Task: Look for properties with 4 bathrooms.
Action: Mouse moved to (889, 128)
Screenshot: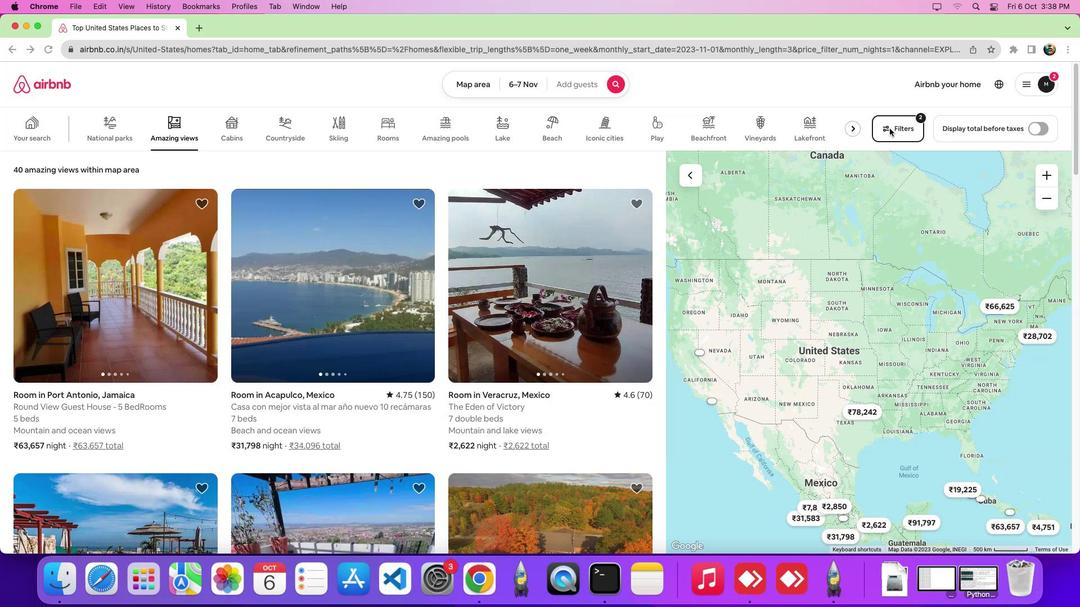 
Action: Mouse pressed left at (889, 128)
Screenshot: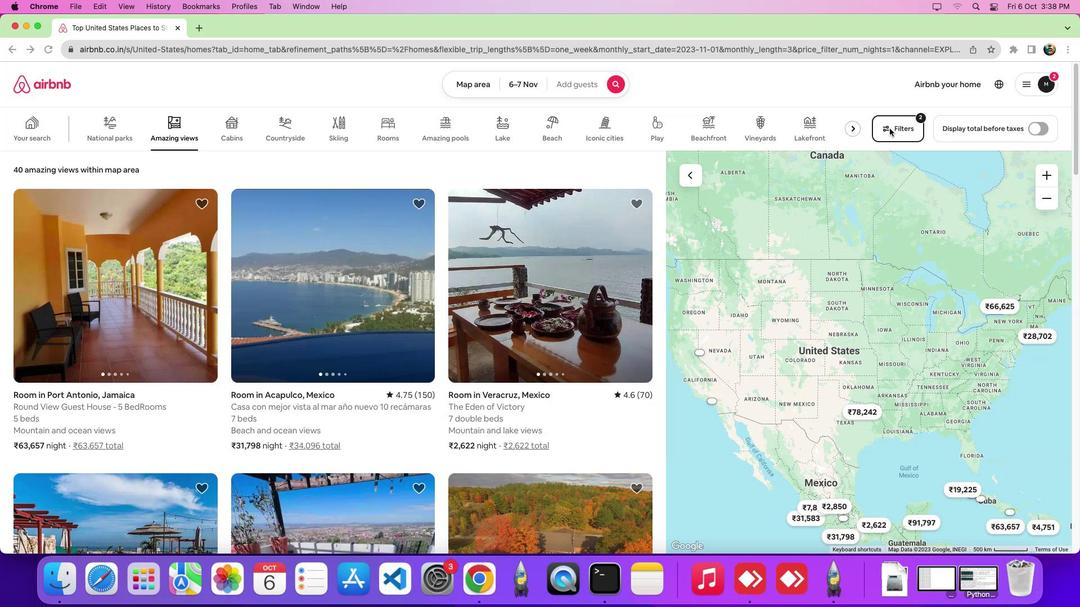 
Action: Mouse pressed left at (889, 128)
Screenshot: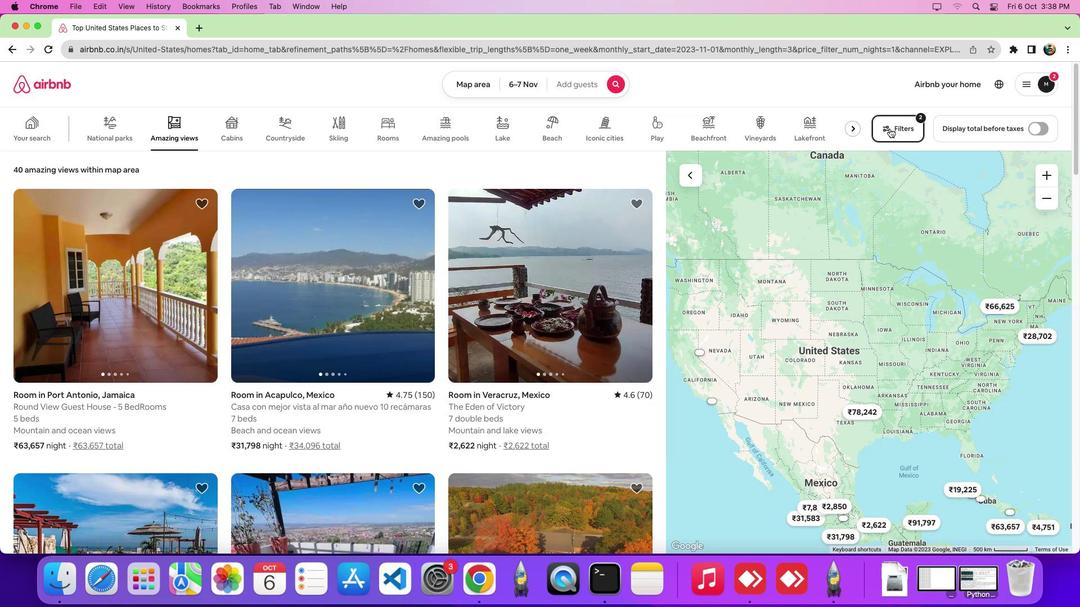 
Action: Mouse moved to (540, 201)
Screenshot: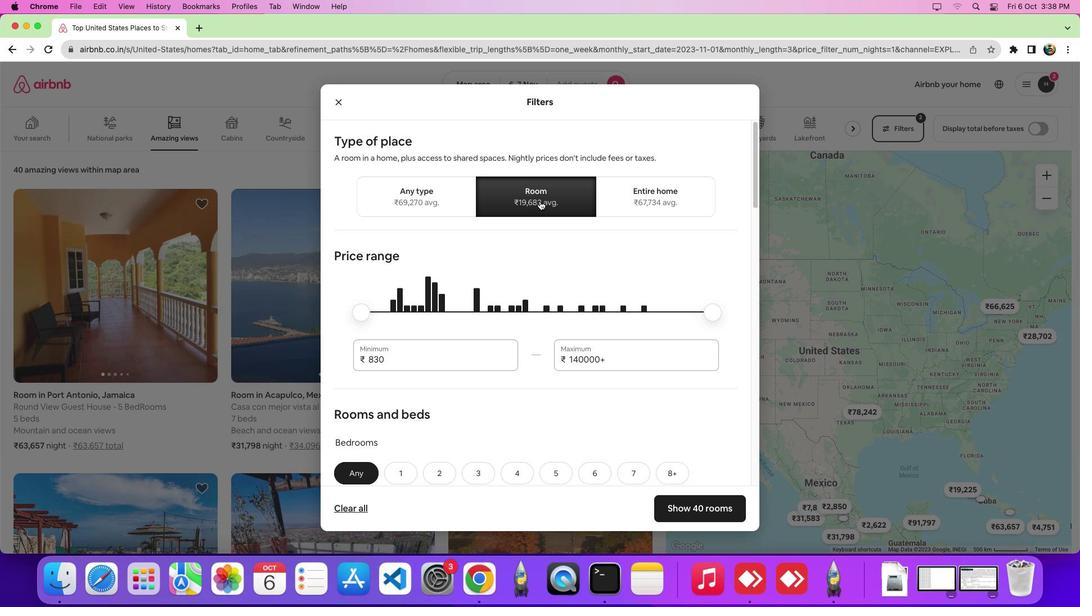
Action: Mouse pressed left at (540, 201)
Screenshot: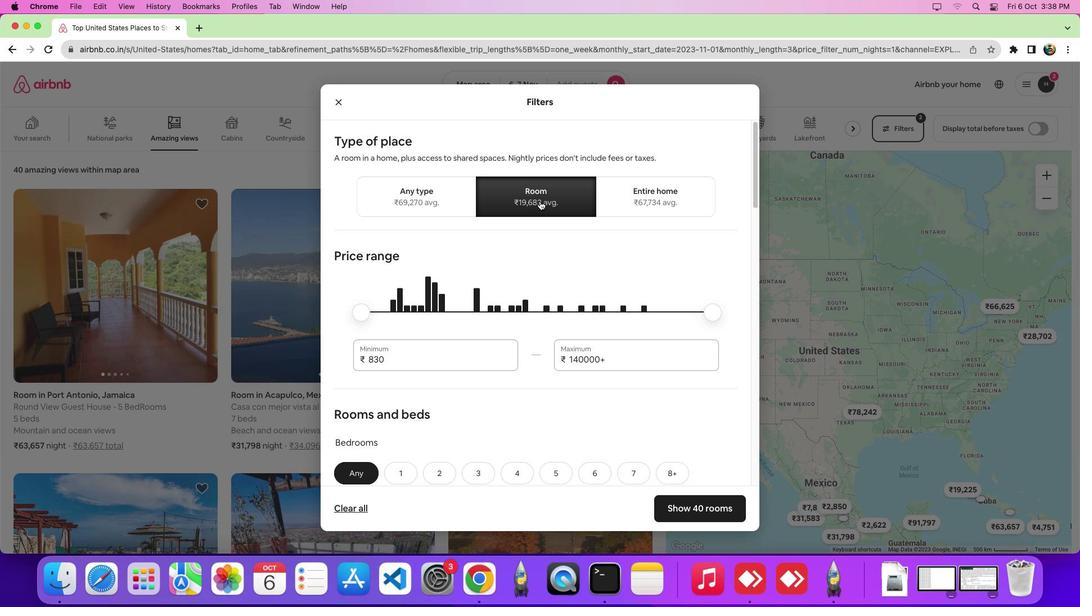 
Action: Mouse moved to (559, 298)
Screenshot: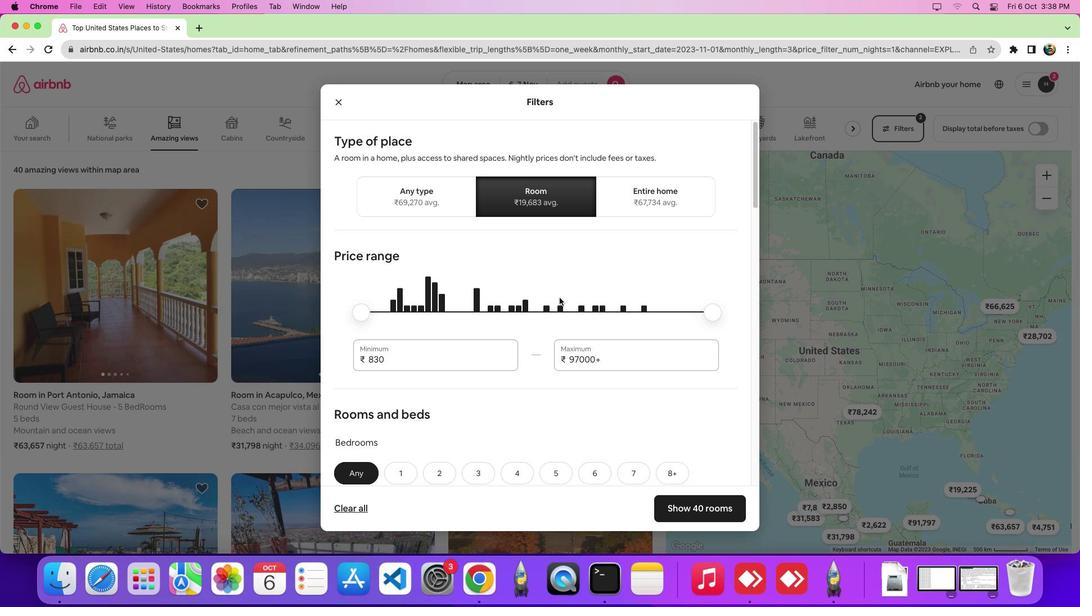 
Action: Mouse scrolled (559, 298) with delta (0, 0)
Screenshot: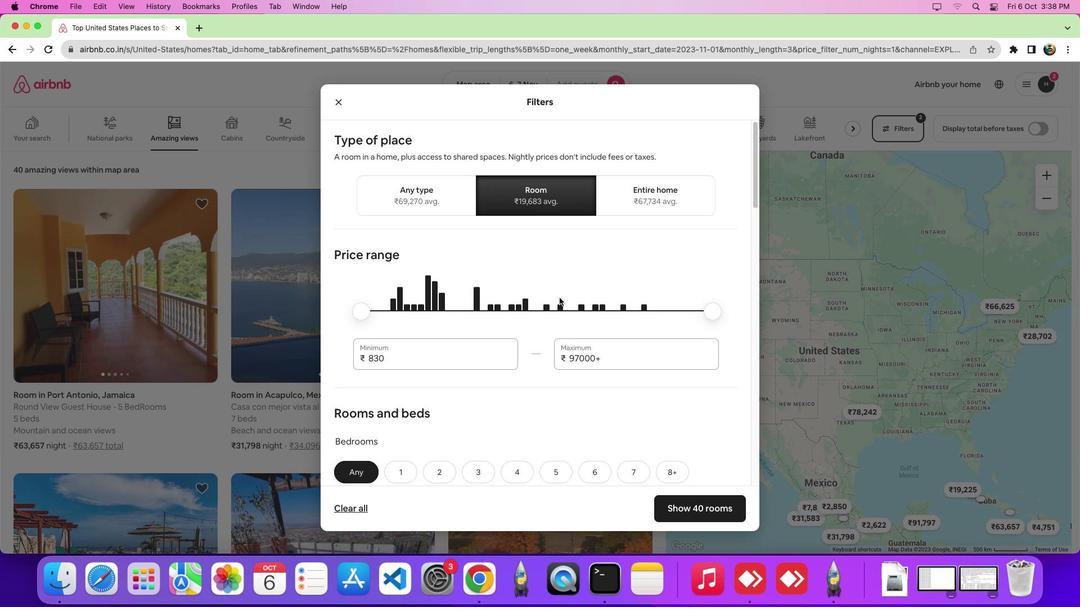 
Action: Mouse scrolled (559, 298) with delta (0, 0)
Screenshot: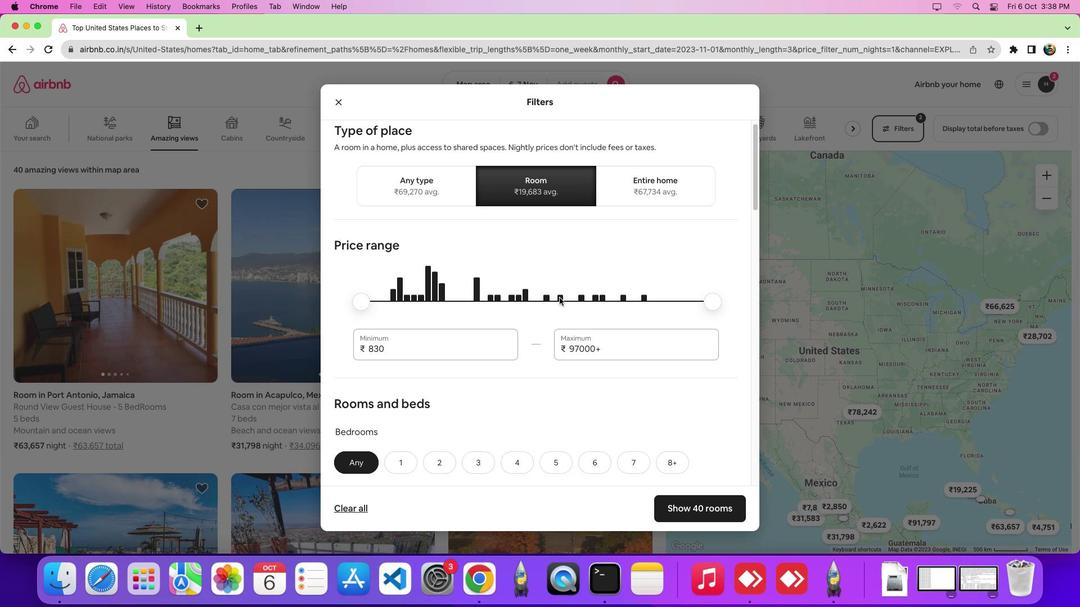 
Action: Mouse scrolled (559, 298) with delta (0, -2)
Screenshot: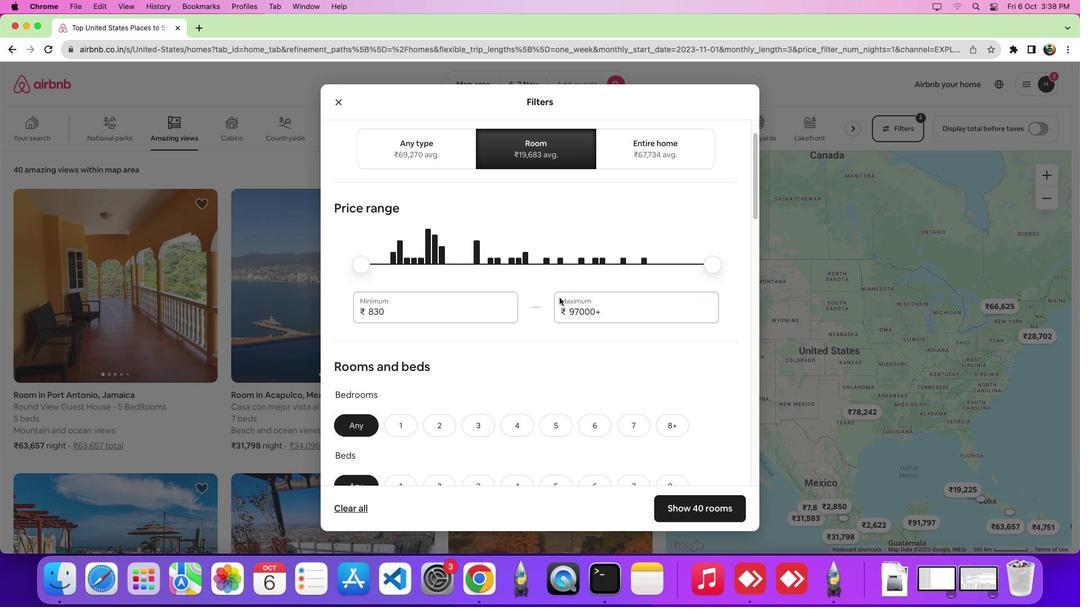 
Action: Mouse scrolled (559, 298) with delta (0, -2)
Screenshot: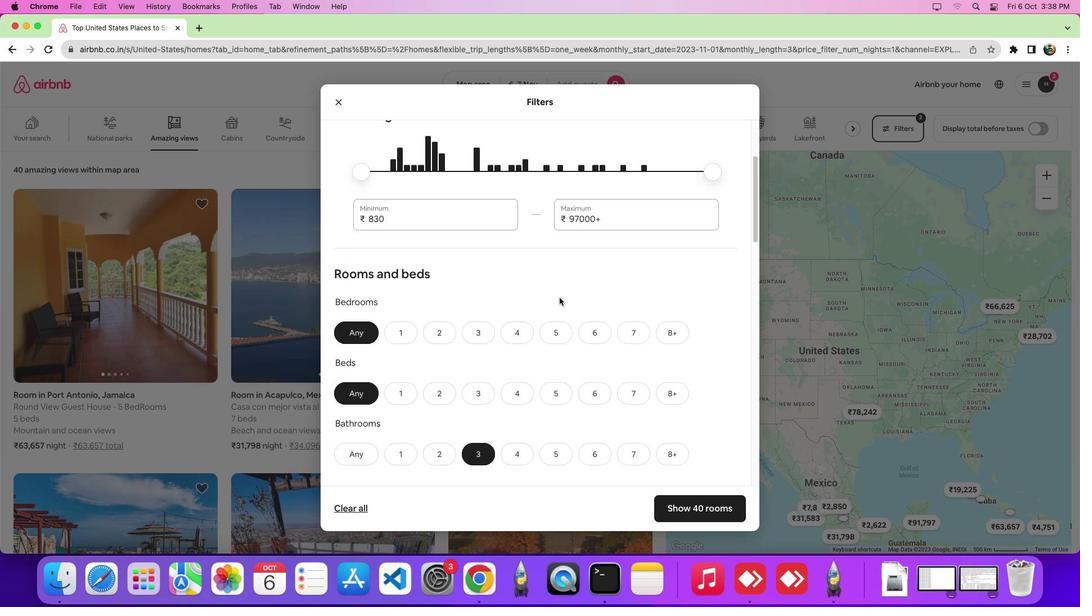 
Action: Mouse moved to (520, 339)
Screenshot: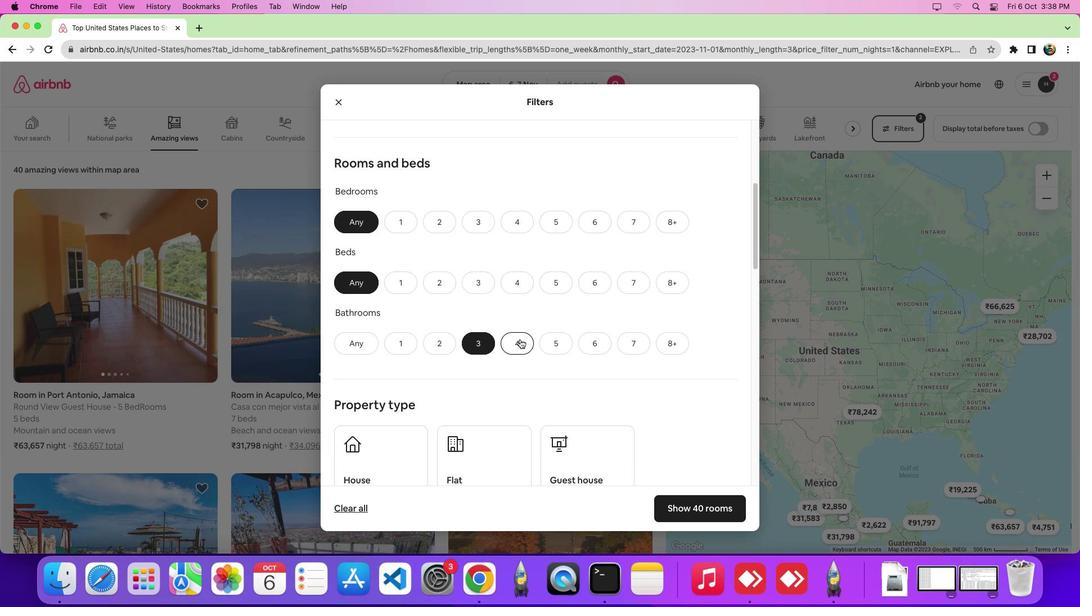 
Action: Mouse pressed left at (520, 339)
Screenshot: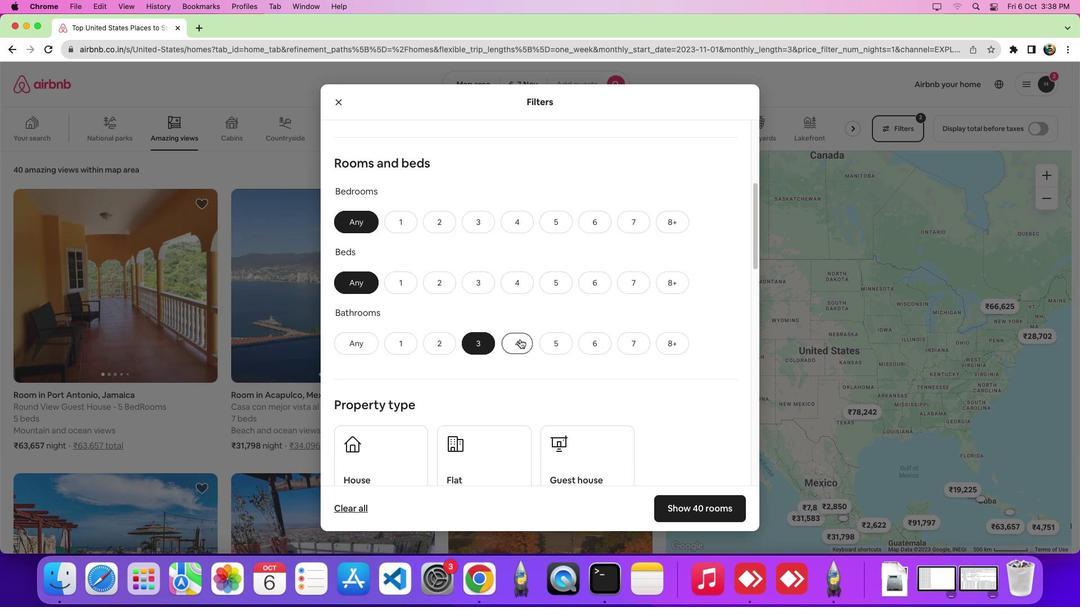 
Action: Mouse moved to (693, 510)
Screenshot: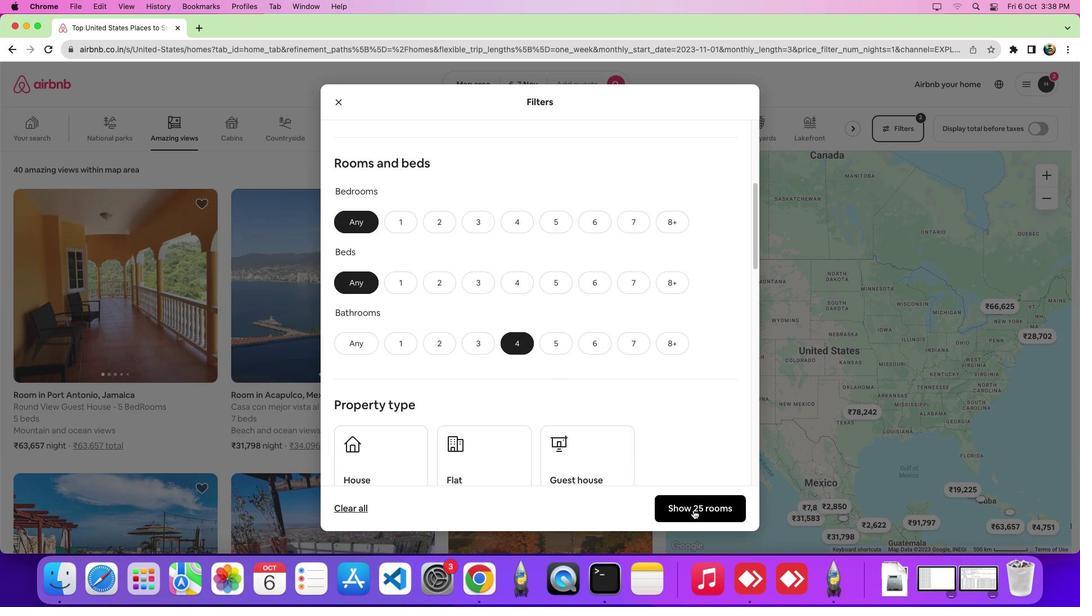 
Action: Mouse pressed left at (693, 510)
Screenshot: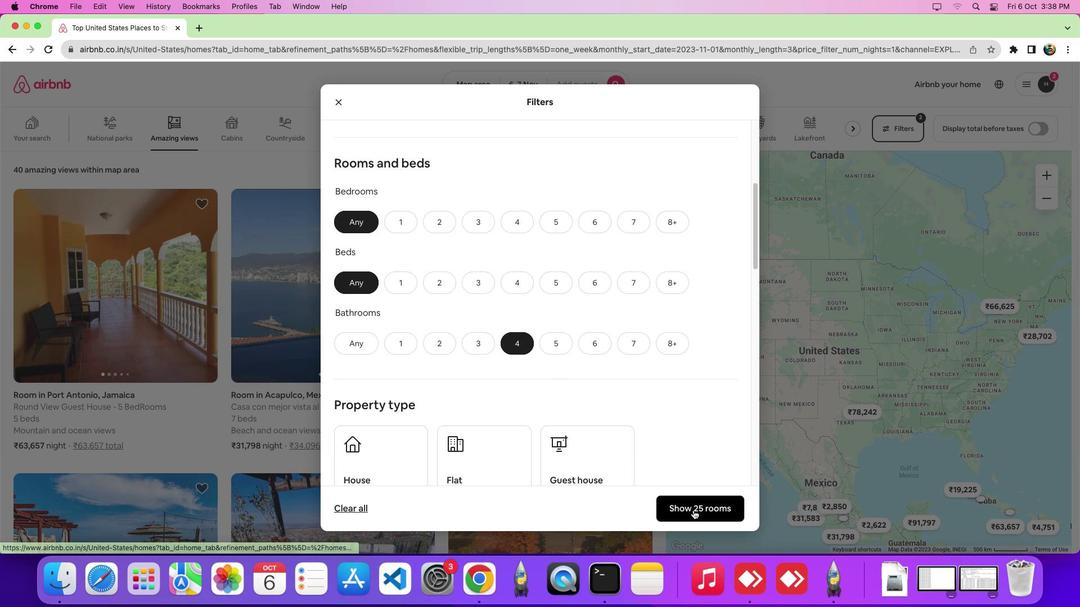 
Action: Mouse moved to (603, 376)
Screenshot: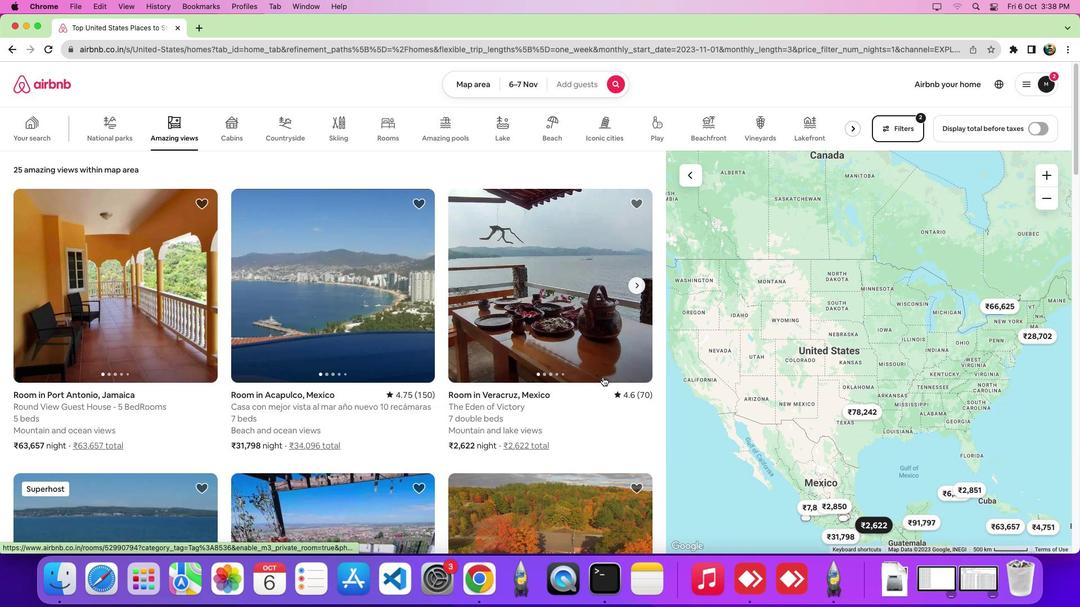 
